 Task: Apply the font style "roboto" to the current theme.
Action: Mouse moved to (119, 73)
Screenshot: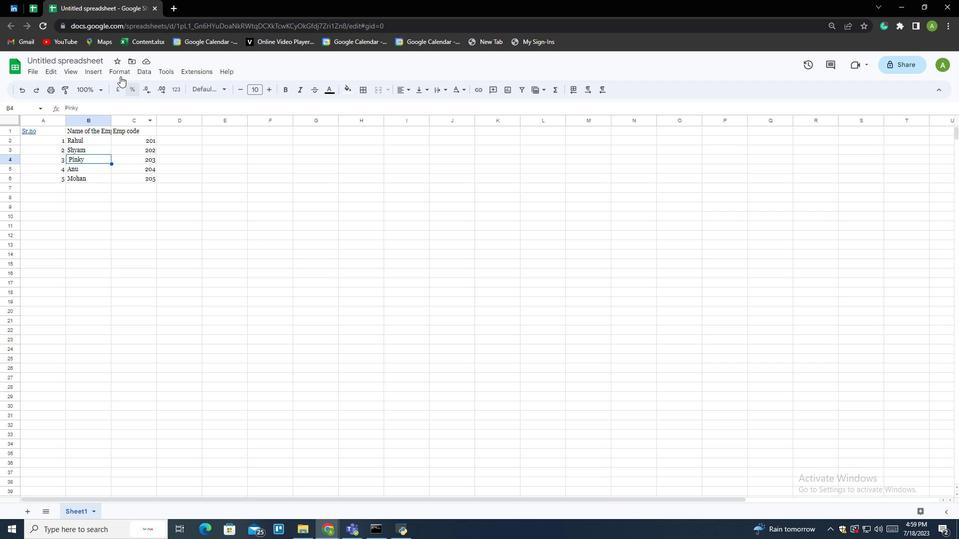 
Action: Mouse pressed left at (119, 73)
Screenshot: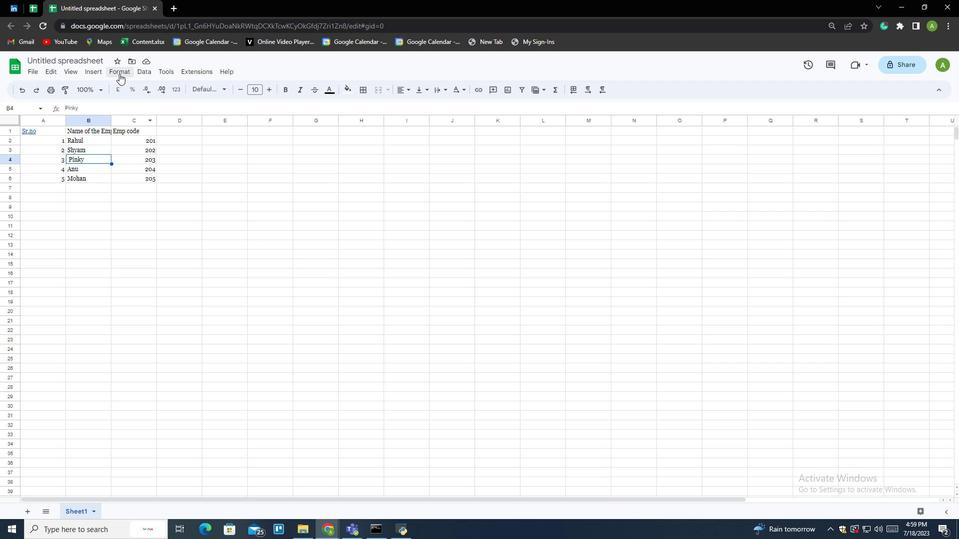 
Action: Mouse moved to (136, 87)
Screenshot: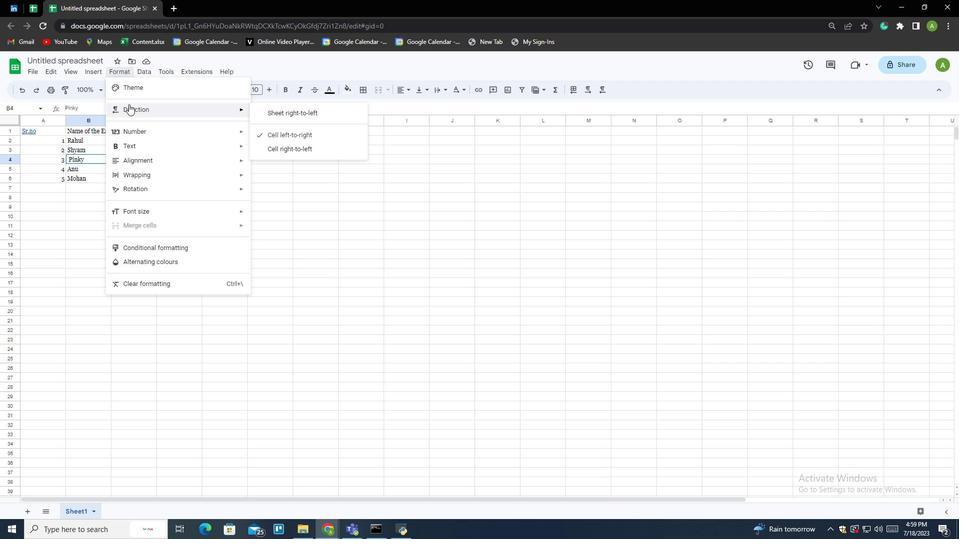 
Action: Mouse pressed left at (136, 87)
Screenshot: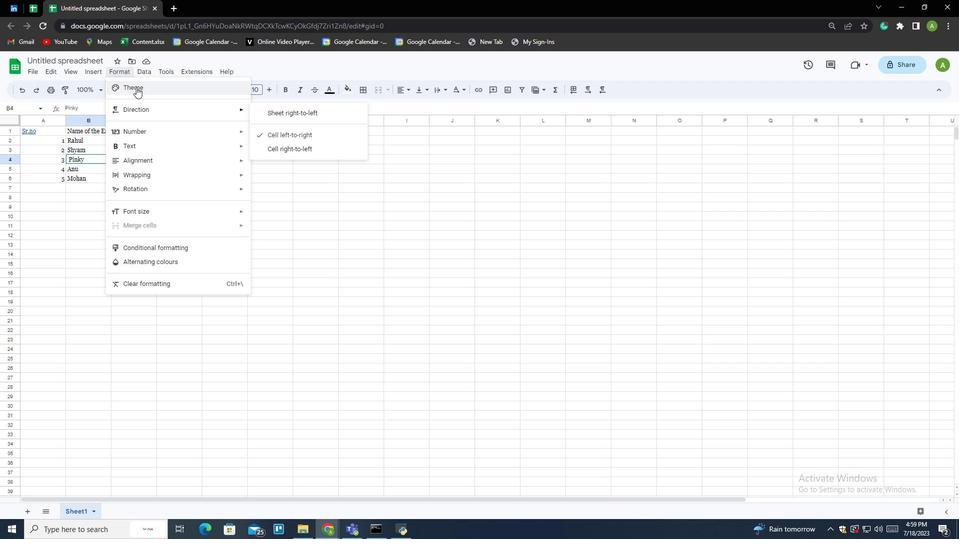 
Action: Mouse moved to (899, 120)
Screenshot: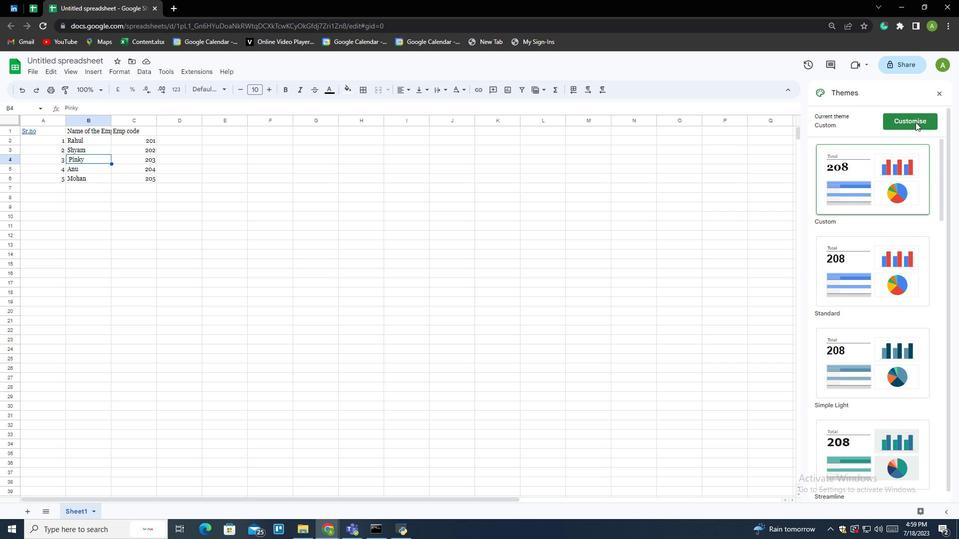 
Action: Mouse pressed left at (899, 120)
Screenshot: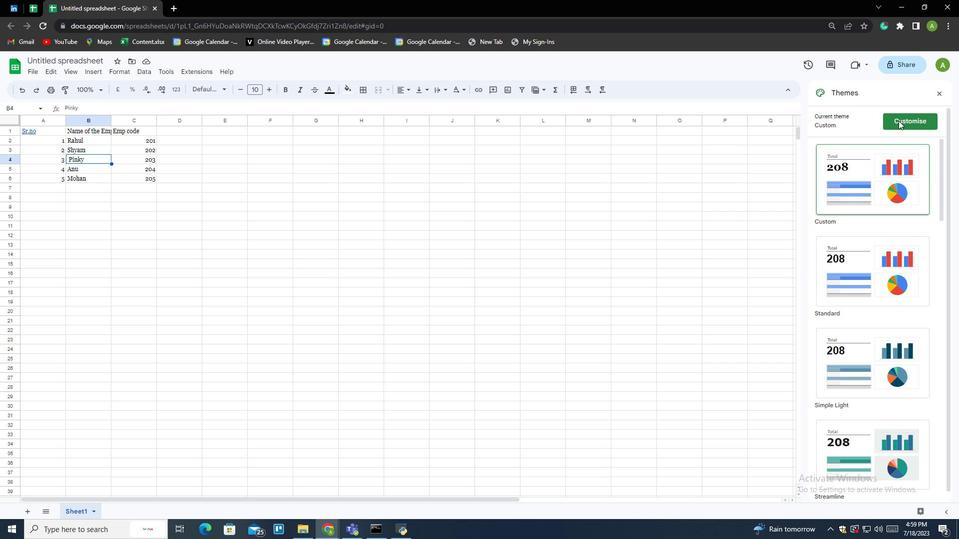 
Action: Mouse moved to (839, 250)
Screenshot: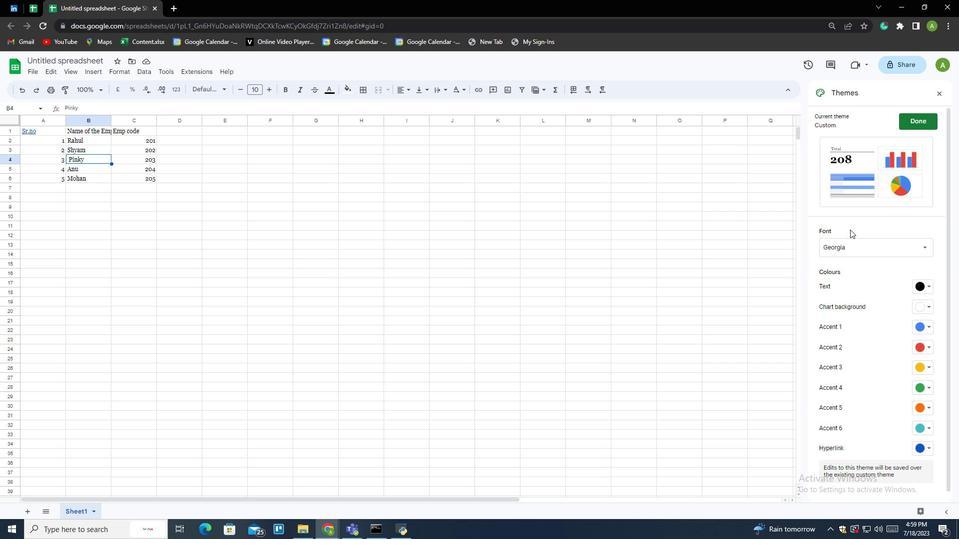 
Action: Mouse pressed left at (839, 250)
Screenshot: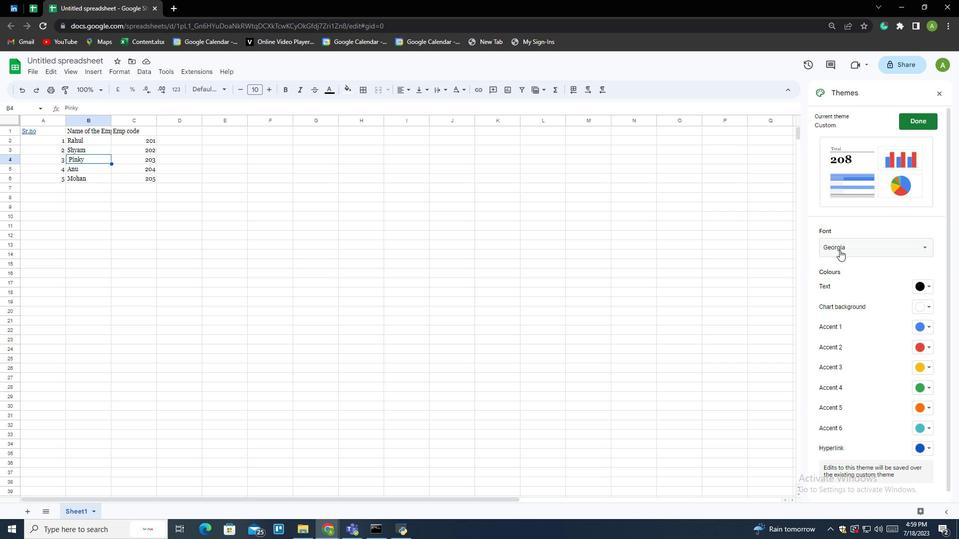 
Action: Mouse moved to (839, 260)
Screenshot: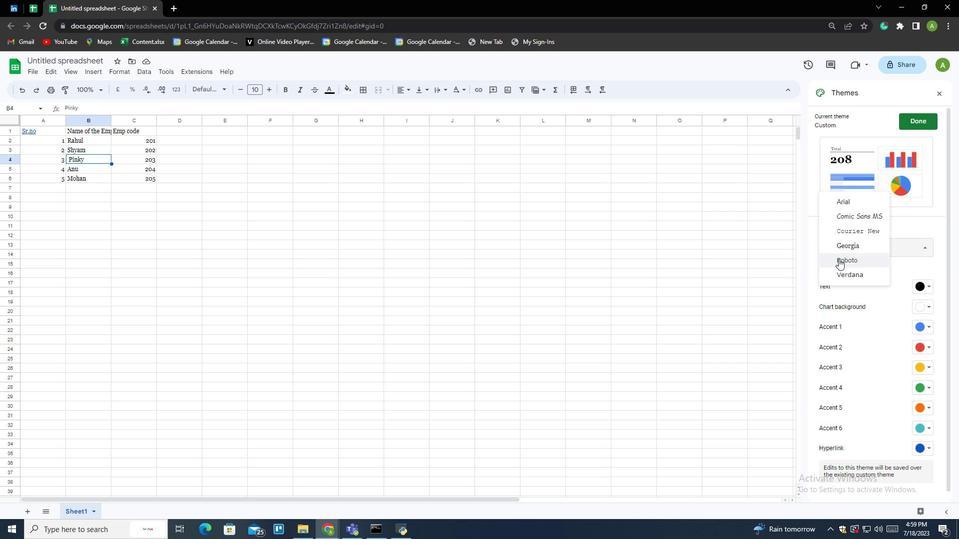 
Action: Mouse pressed left at (839, 260)
Screenshot: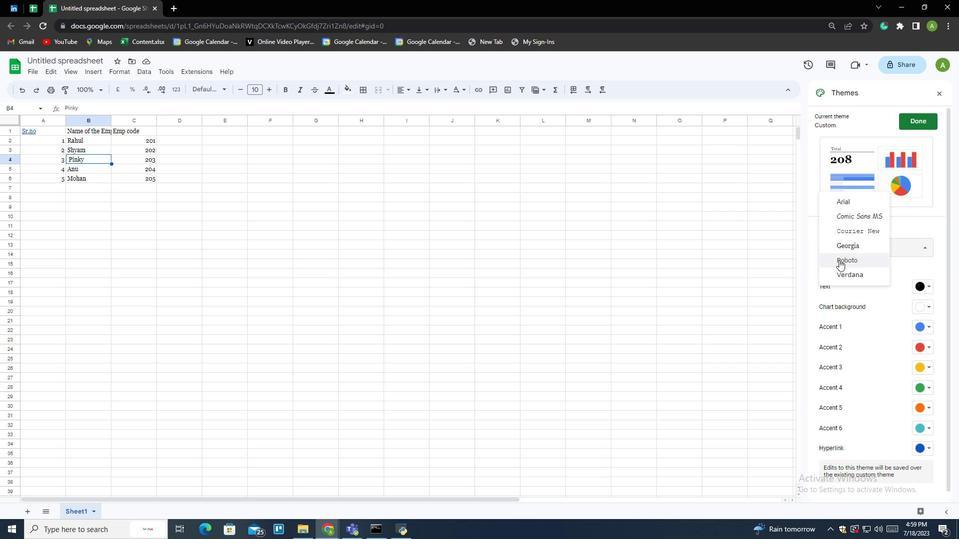 
